 Task: Look for products in the category "Sun Protection & Bug Spray" from Sprouts only.
Action: Mouse moved to (234, 126)
Screenshot: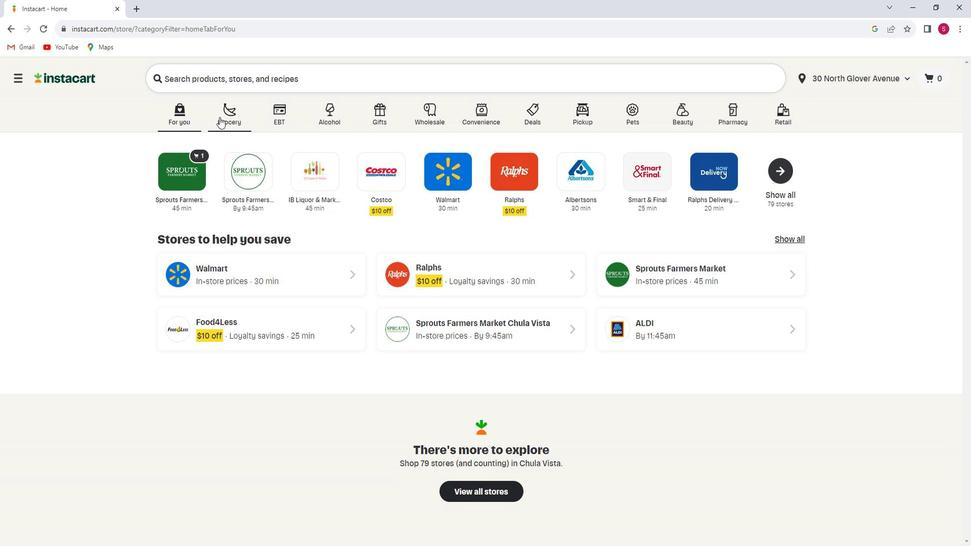 
Action: Mouse pressed left at (234, 126)
Screenshot: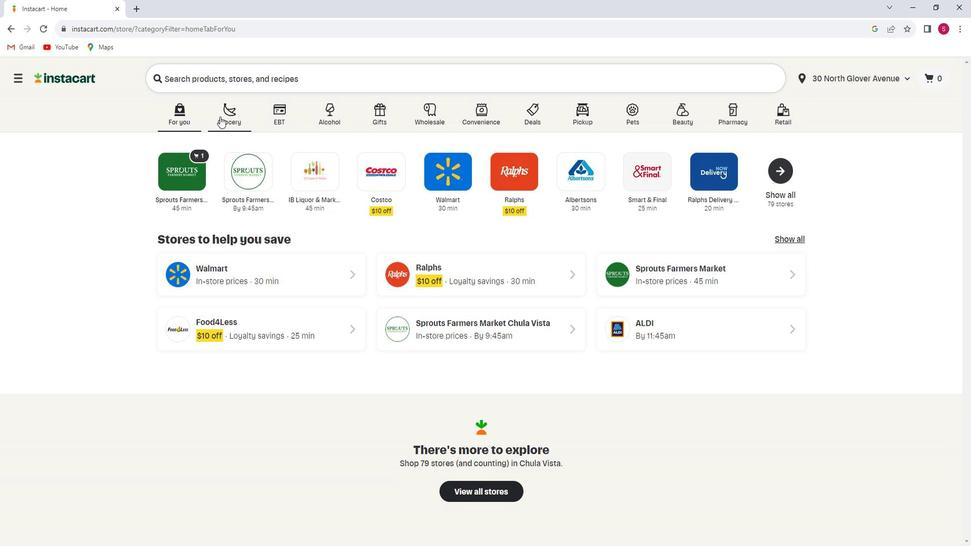
Action: Mouse moved to (257, 303)
Screenshot: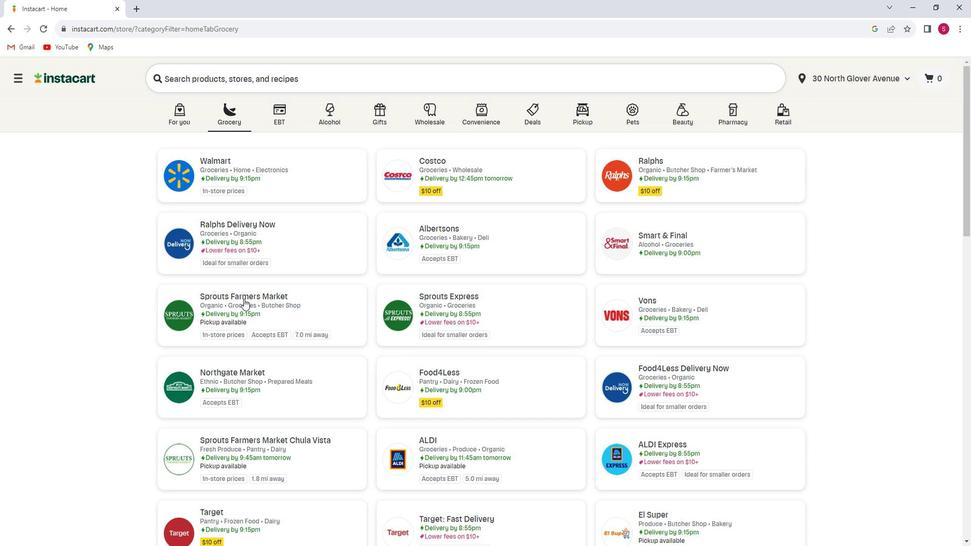 
Action: Mouse pressed left at (257, 303)
Screenshot: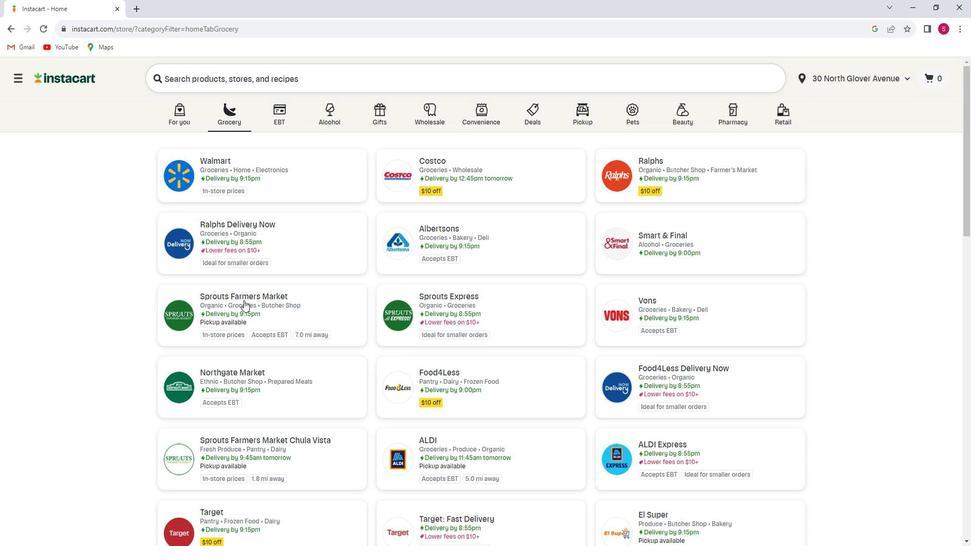 
Action: Mouse moved to (69, 376)
Screenshot: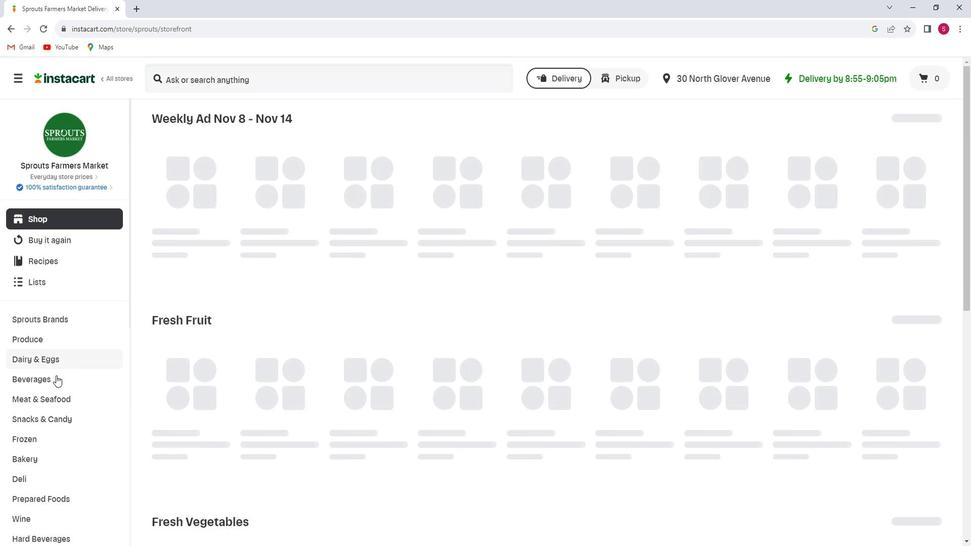 
Action: Mouse scrolled (69, 375) with delta (0, 0)
Screenshot: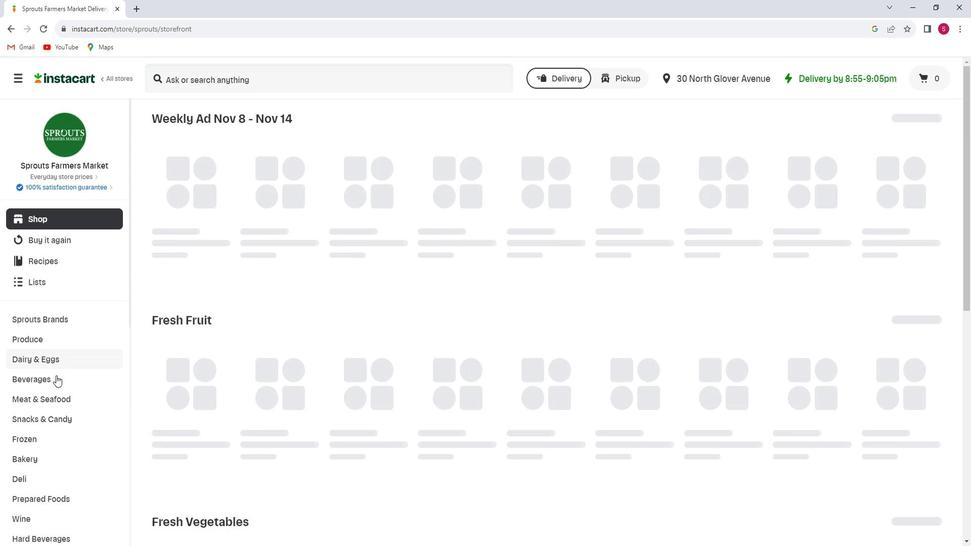 
Action: Mouse scrolled (69, 375) with delta (0, 0)
Screenshot: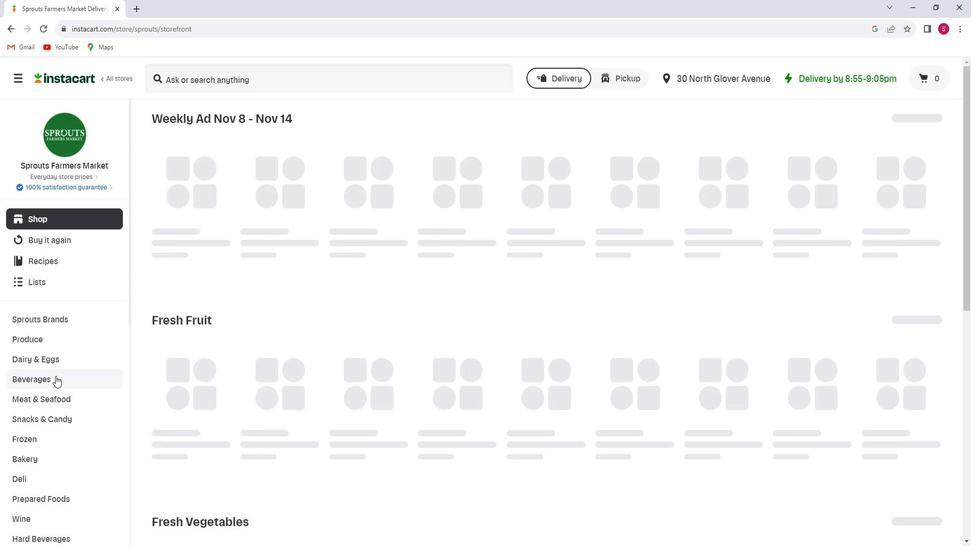 
Action: Mouse scrolled (69, 375) with delta (0, 0)
Screenshot: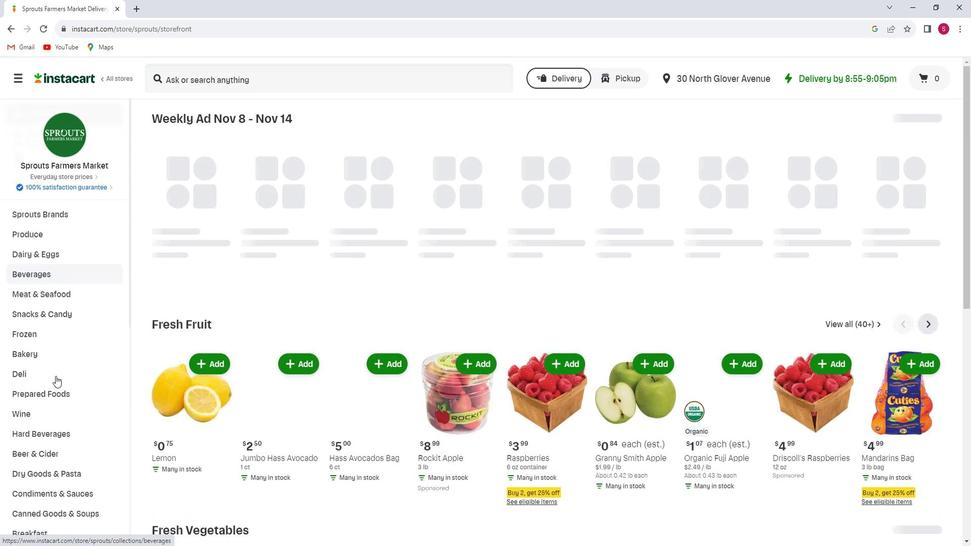 
Action: Mouse scrolled (69, 375) with delta (0, 0)
Screenshot: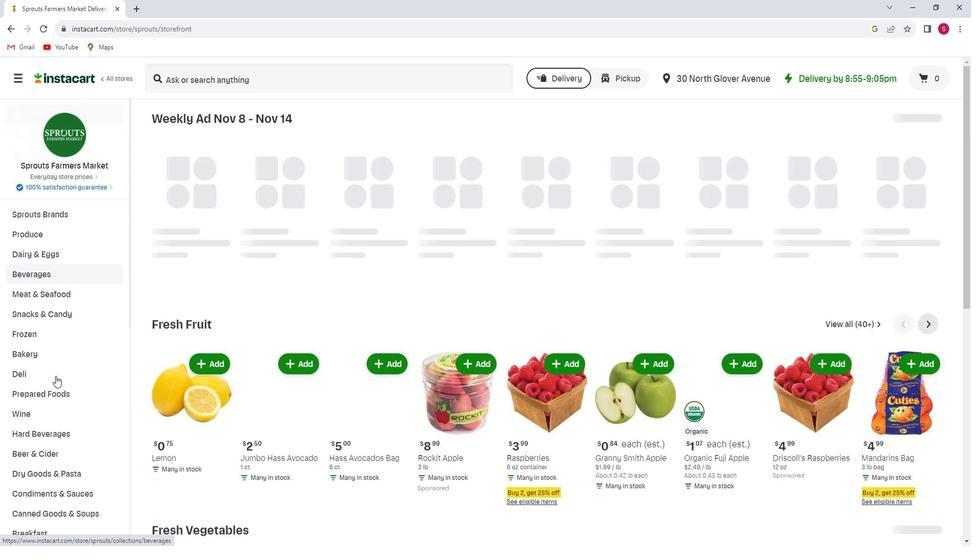 
Action: Mouse moved to (66, 398)
Screenshot: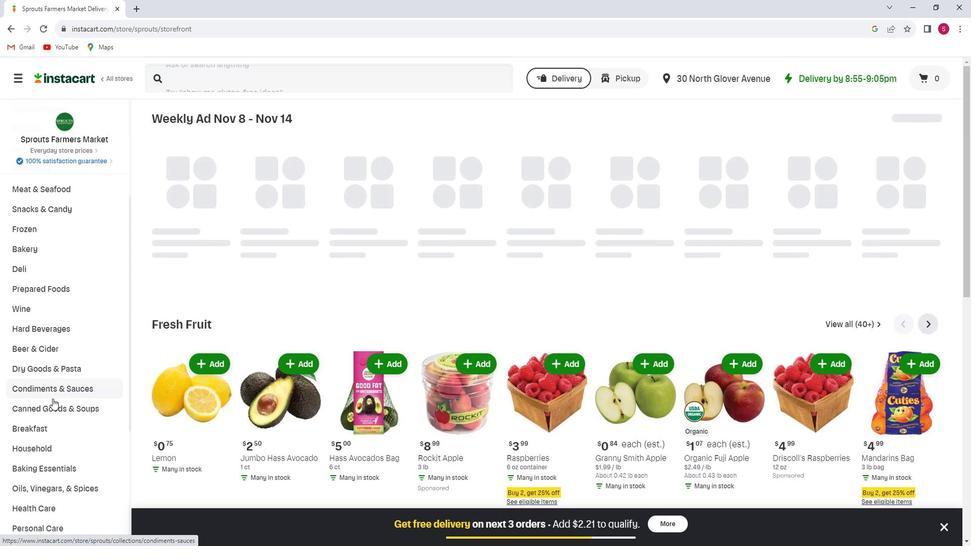 
Action: Mouse scrolled (66, 397) with delta (0, 0)
Screenshot: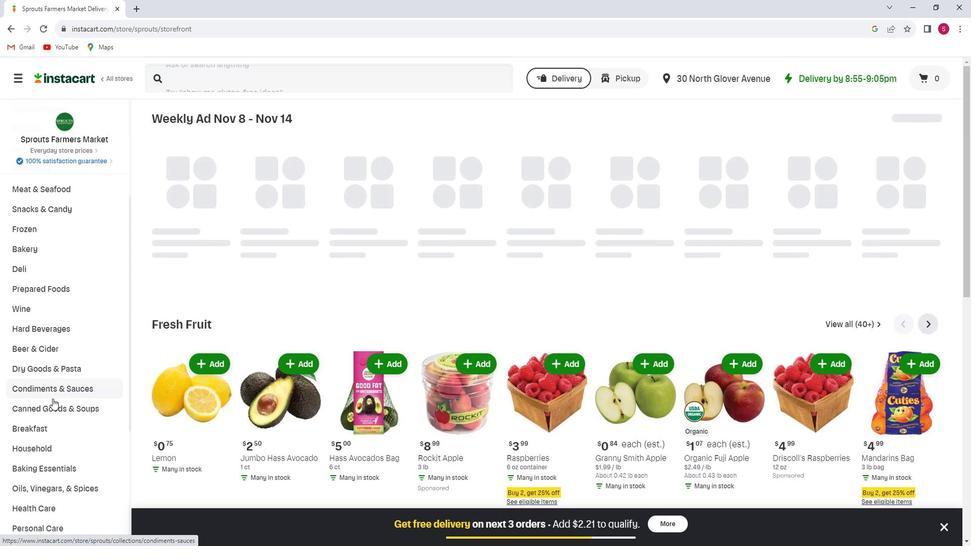 
Action: Mouse moved to (66, 399)
Screenshot: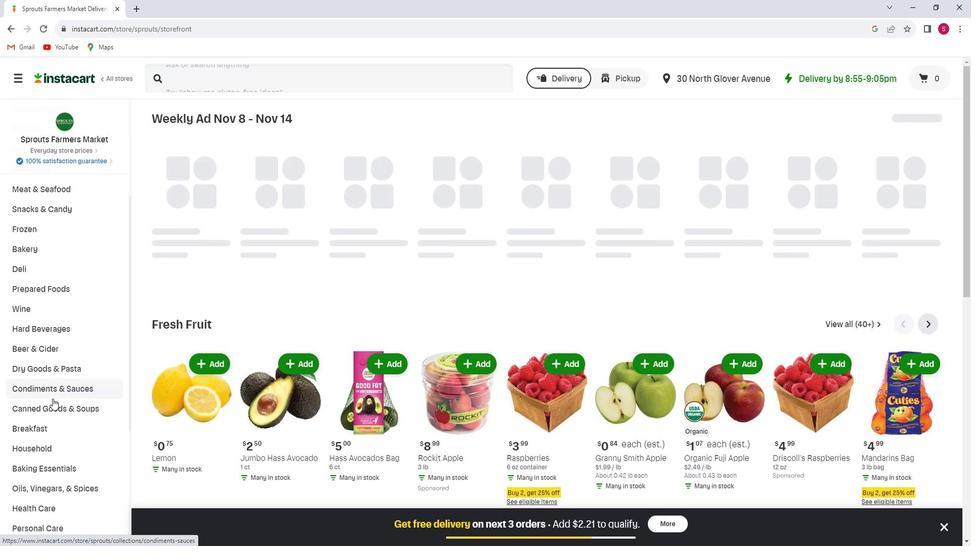 
Action: Mouse scrolled (66, 398) with delta (0, 0)
Screenshot: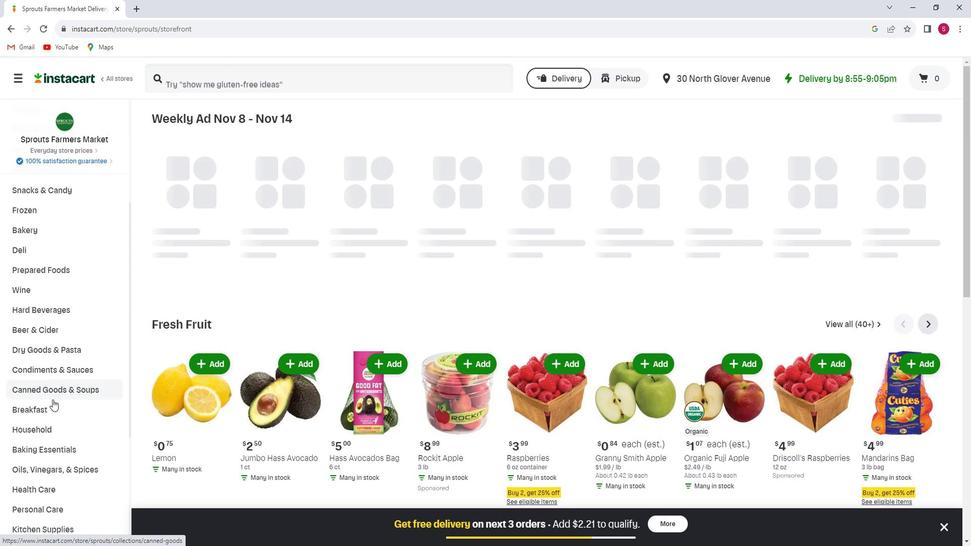 
Action: Mouse moved to (67, 422)
Screenshot: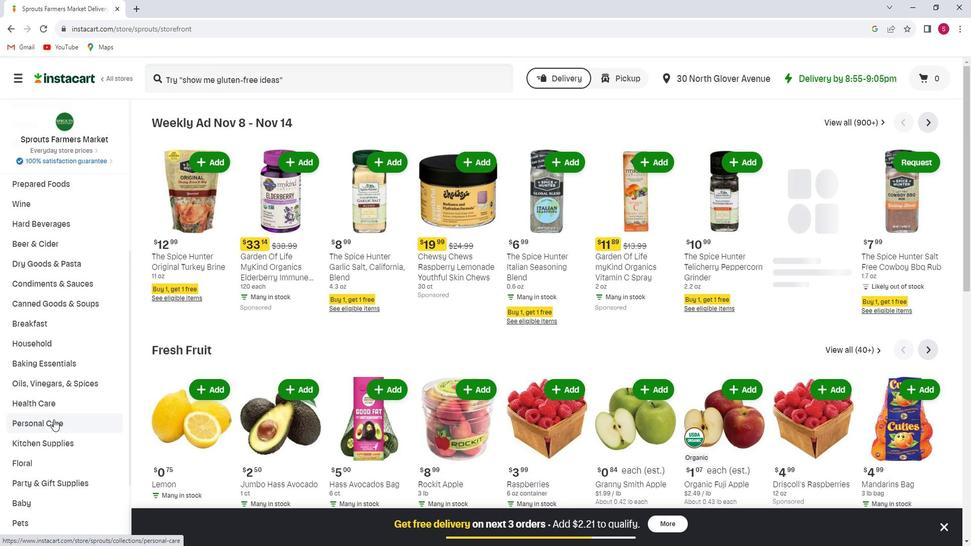 
Action: Mouse pressed left at (67, 422)
Screenshot: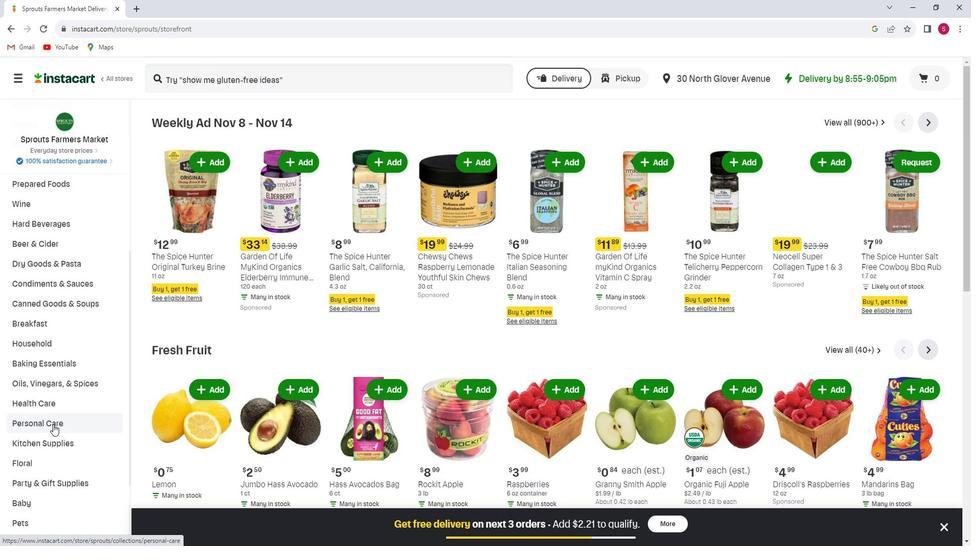 
Action: Mouse moved to (815, 153)
Screenshot: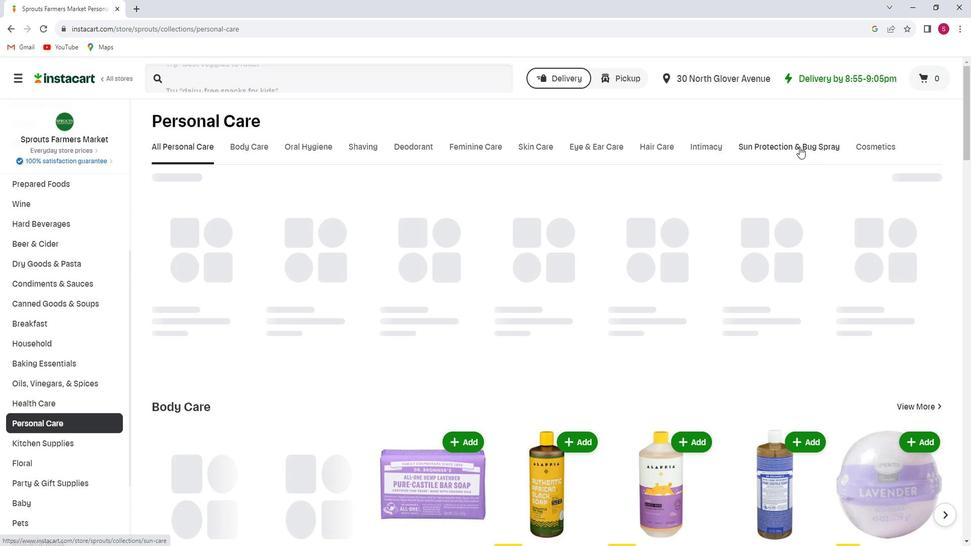 
Action: Mouse pressed left at (815, 153)
Screenshot: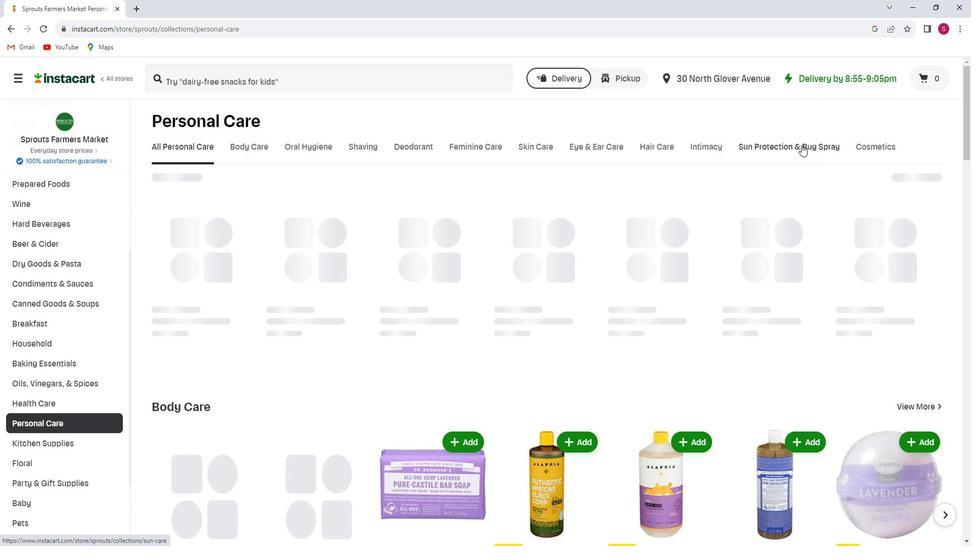 
Action: Mouse moved to (257, 247)
Screenshot: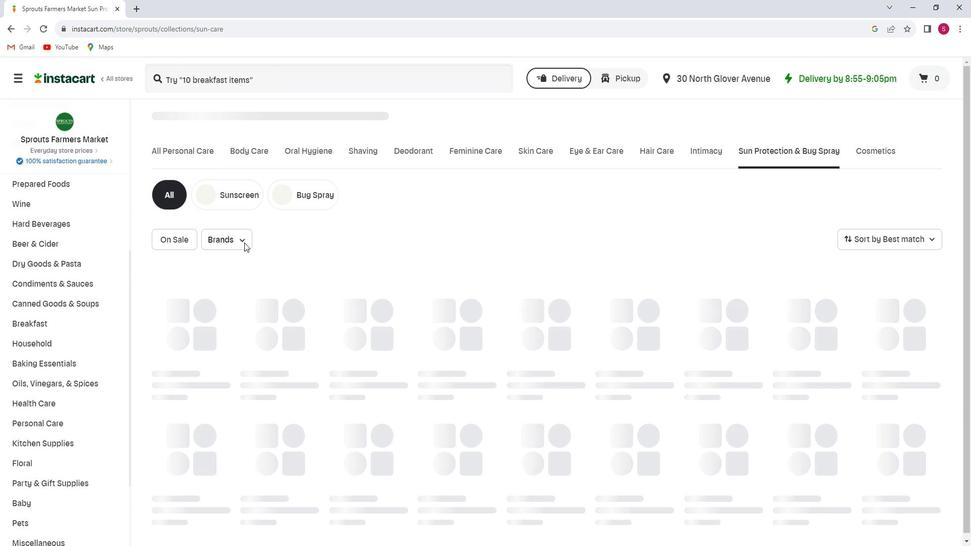 
Action: Mouse pressed left at (257, 247)
Screenshot: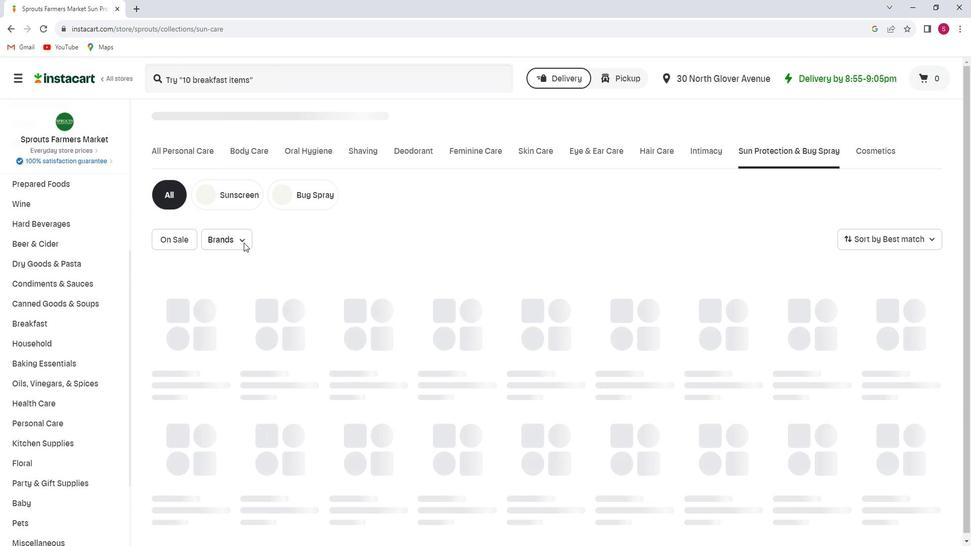 
Action: Mouse moved to (228, 338)
Screenshot: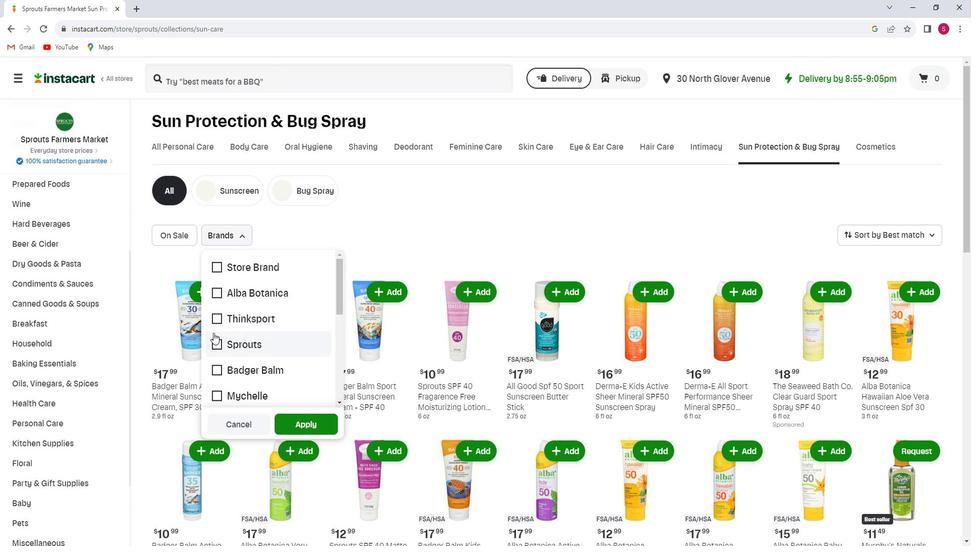 
Action: Mouse pressed left at (228, 338)
Screenshot: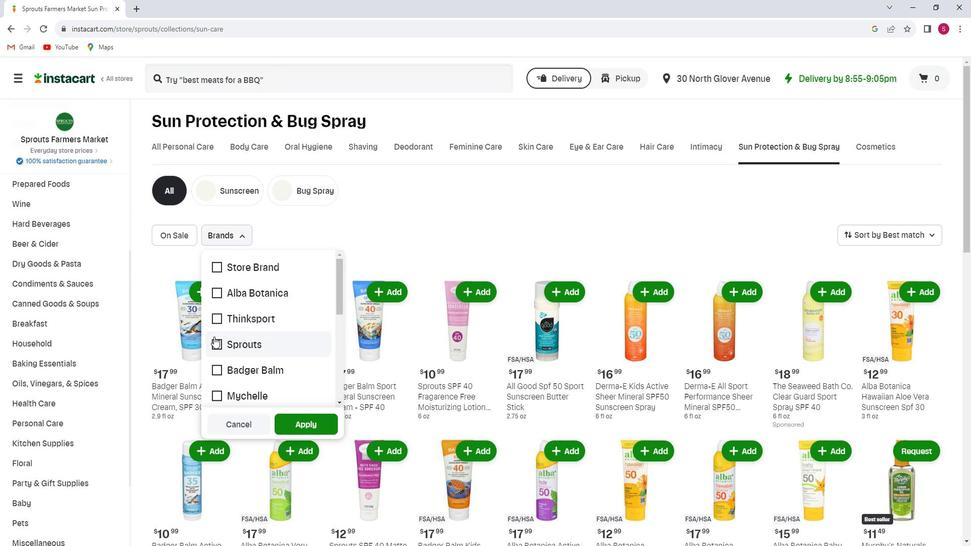 
Action: Mouse moved to (321, 418)
Screenshot: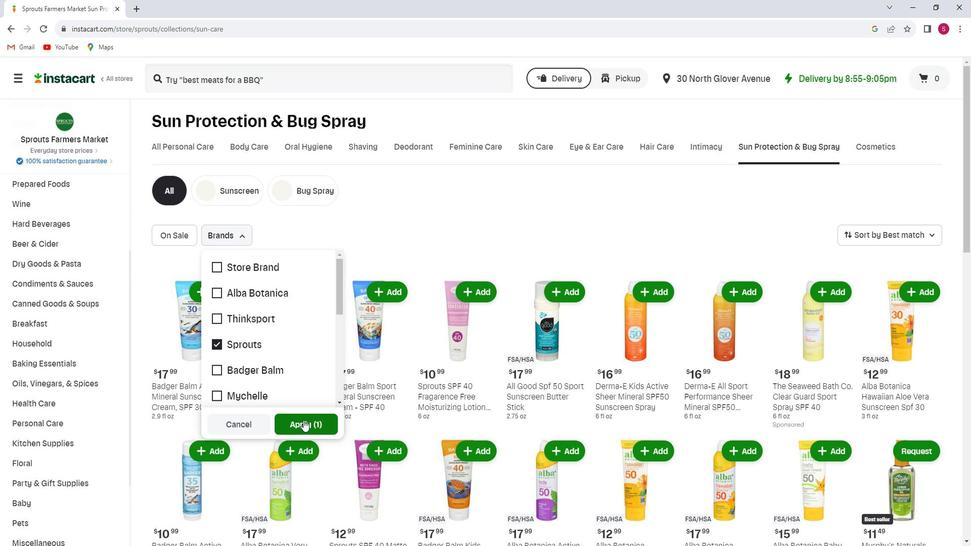 
Action: Mouse pressed left at (321, 418)
Screenshot: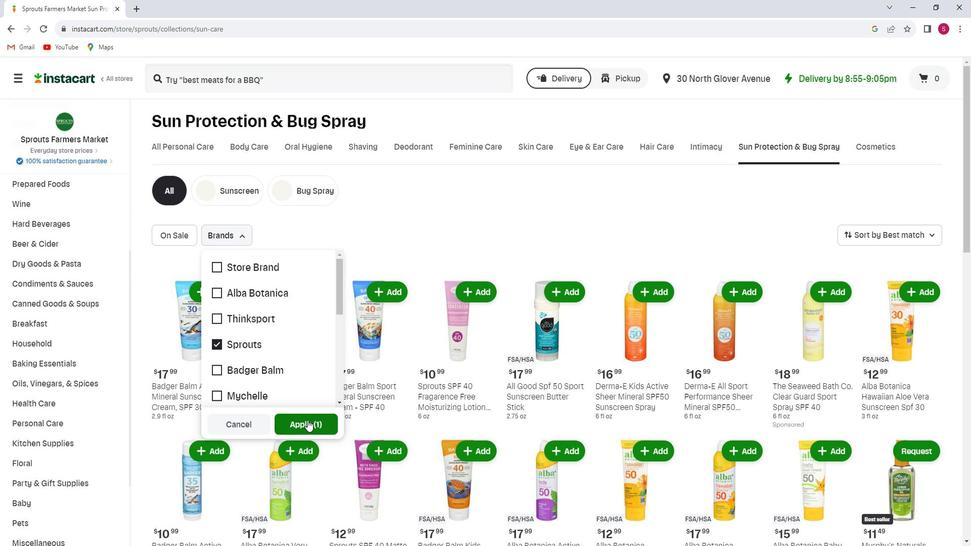 
